Task: Select the Asia/Baku as time zone for the schedule.
Action: Mouse moved to (230, 436)
Screenshot: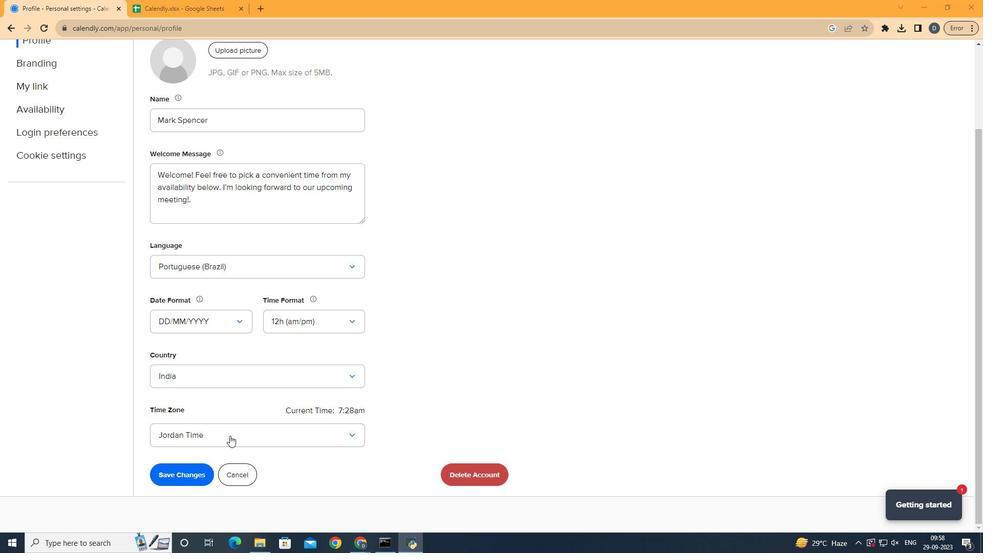 
Action: Mouse pressed left at (230, 436)
Screenshot: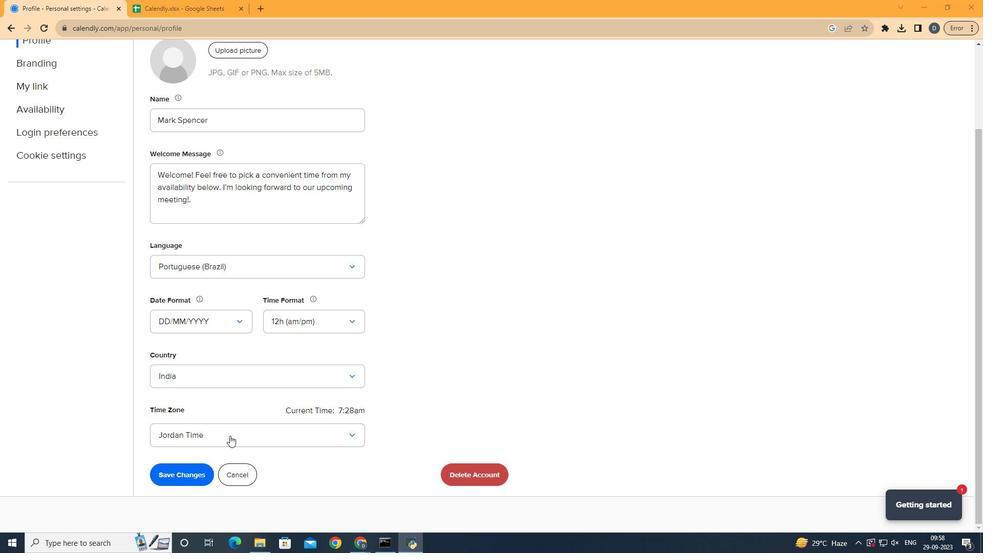 
Action: Mouse moved to (224, 464)
Screenshot: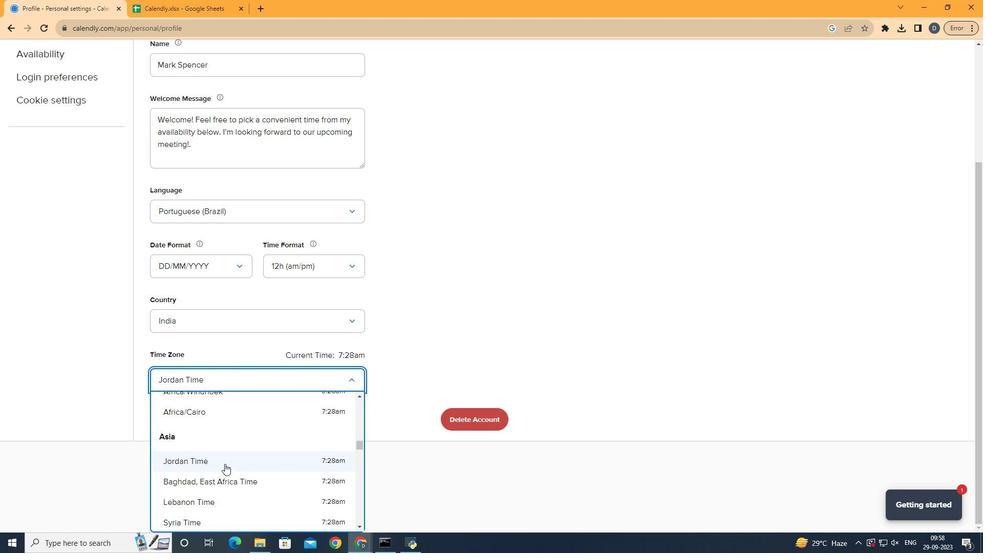 
Action: Mouse scrolled (224, 463) with delta (0, 0)
Screenshot: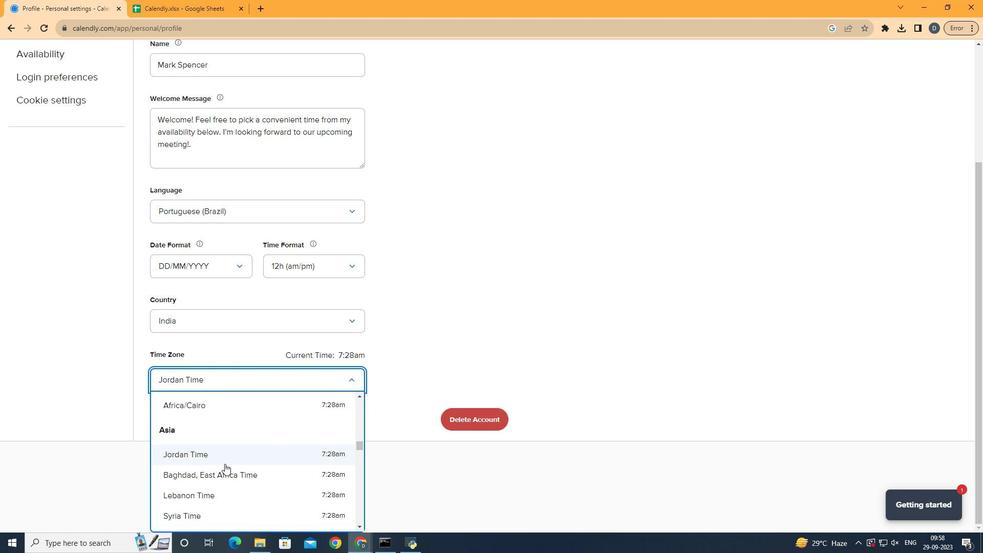 
Action: Mouse scrolled (224, 463) with delta (0, 0)
Screenshot: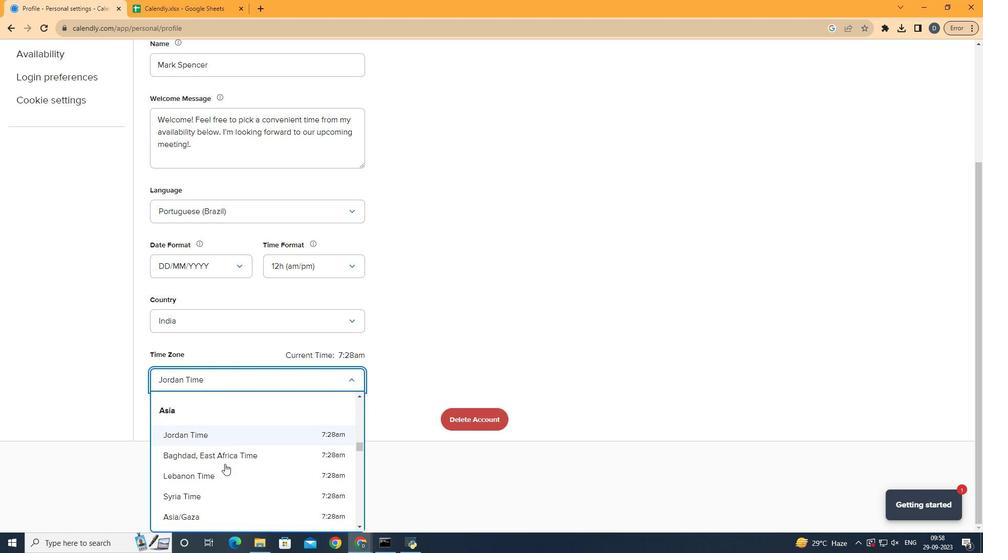 
Action: Mouse scrolled (224, 464) with delta (0, 0)
Screenshot: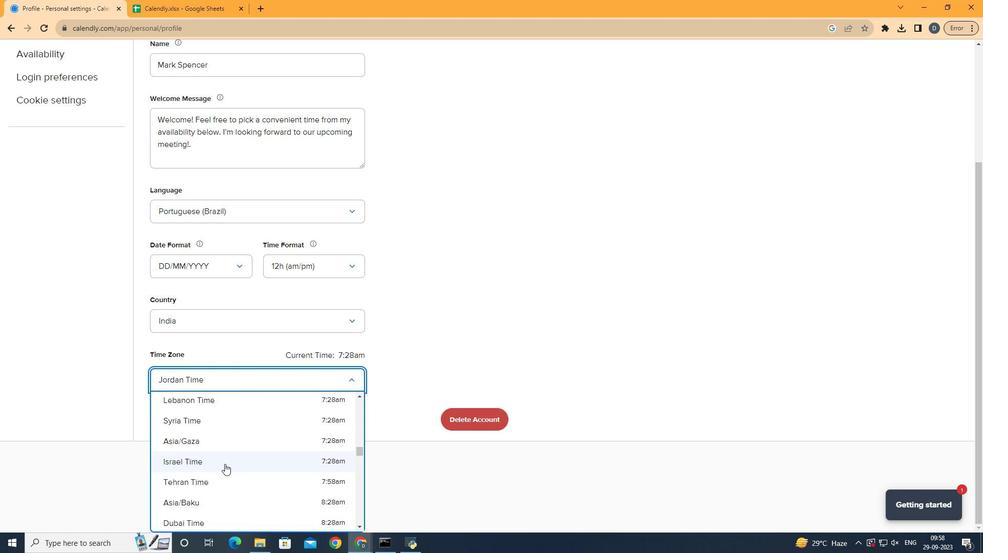 
Action: Mouse moved to (225, 444)
Screenshot: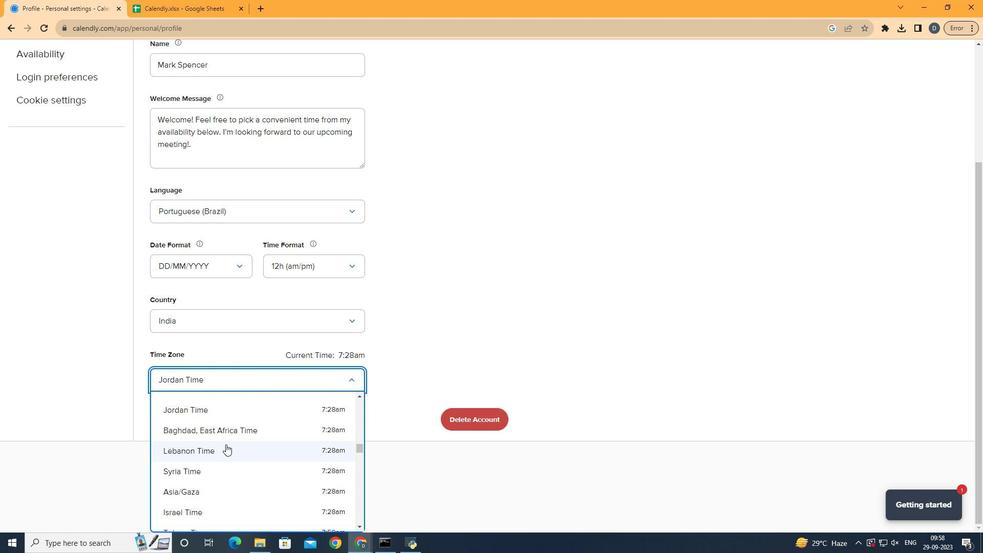
Action: Mouse scrolled (225, 445) with delta (0, 0)
Screenshot: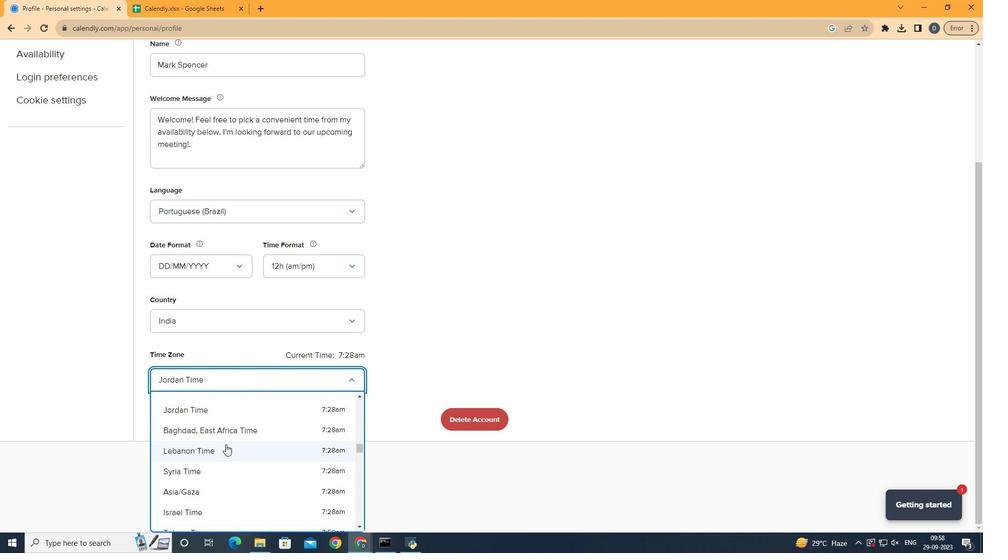 
Action: Mouse moved to (230, 451)
Screenshot: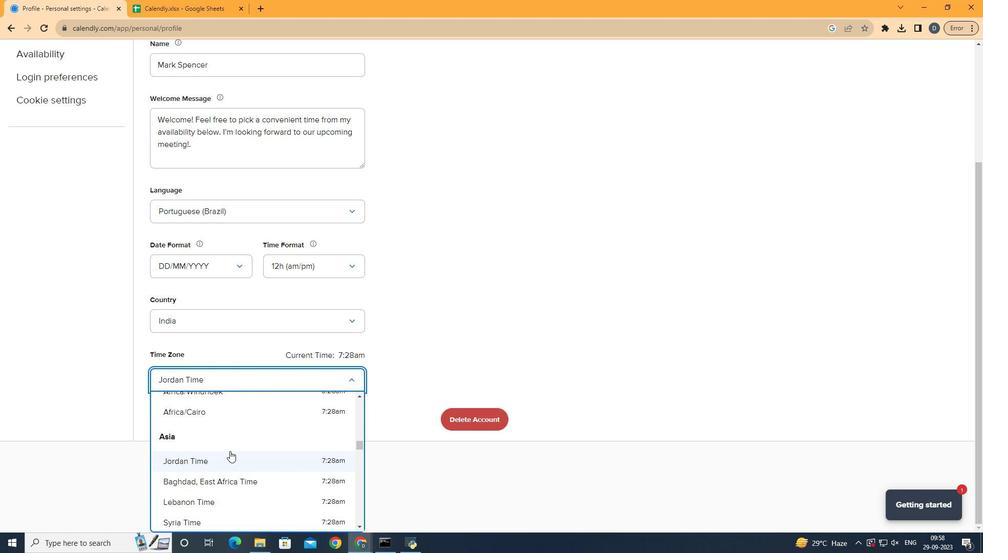 
Action: Mouse scrolled (230, 450) with delta (0, 0)
Screenshot: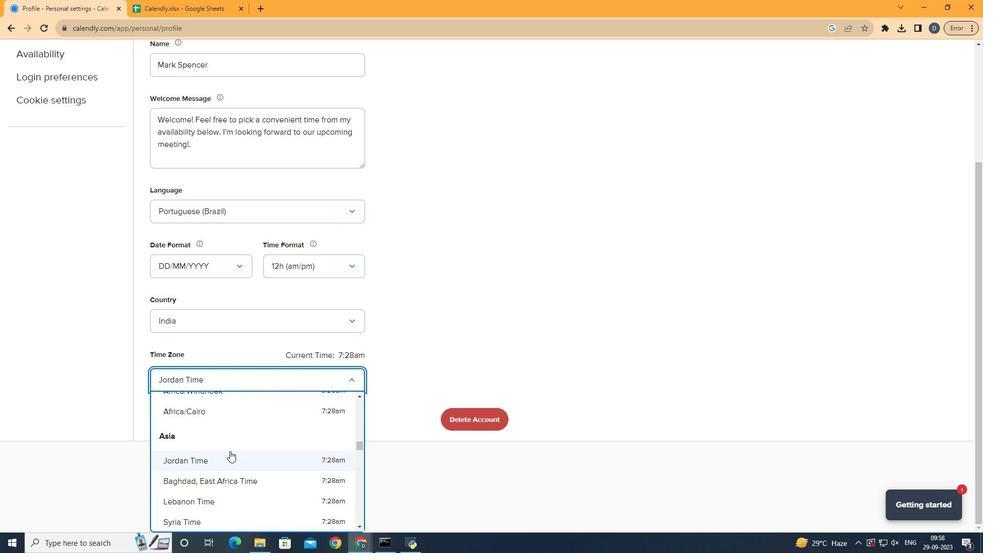 
Action: Mouse moved to (221, 463)
Screenshot: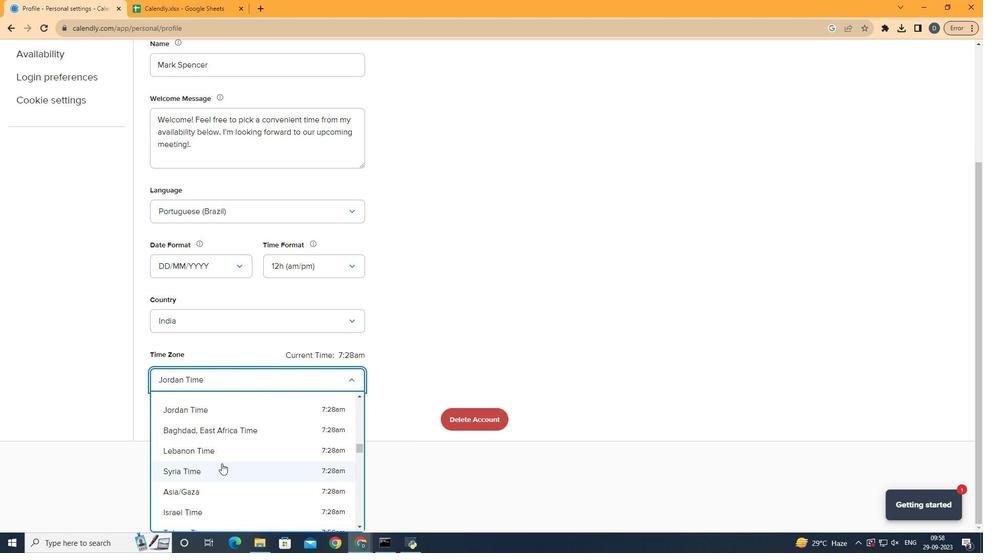 
Action: Mouse scrolled (221, 463) with delta (0, 0)
Screenshot: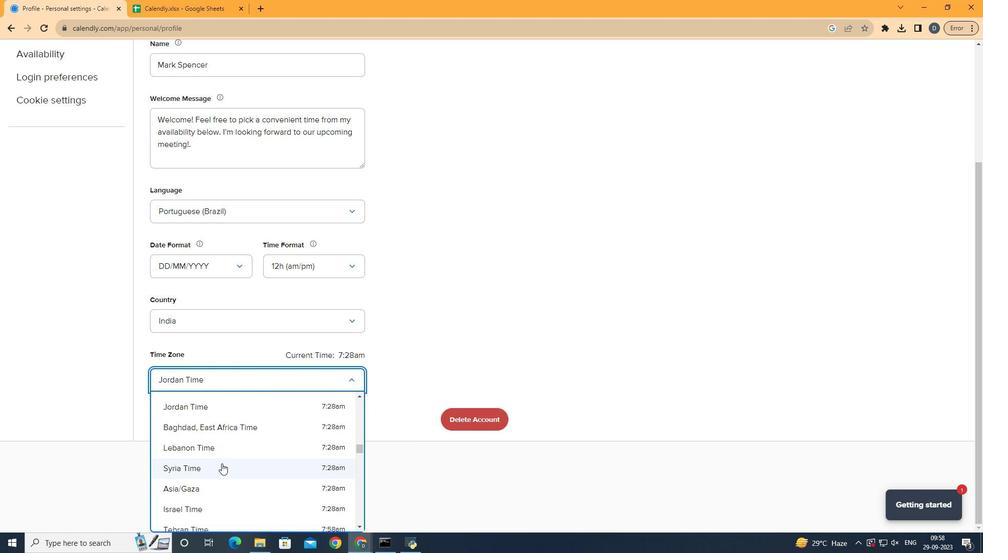 
Action: Mouse moved to (258, 427)
Screenshot: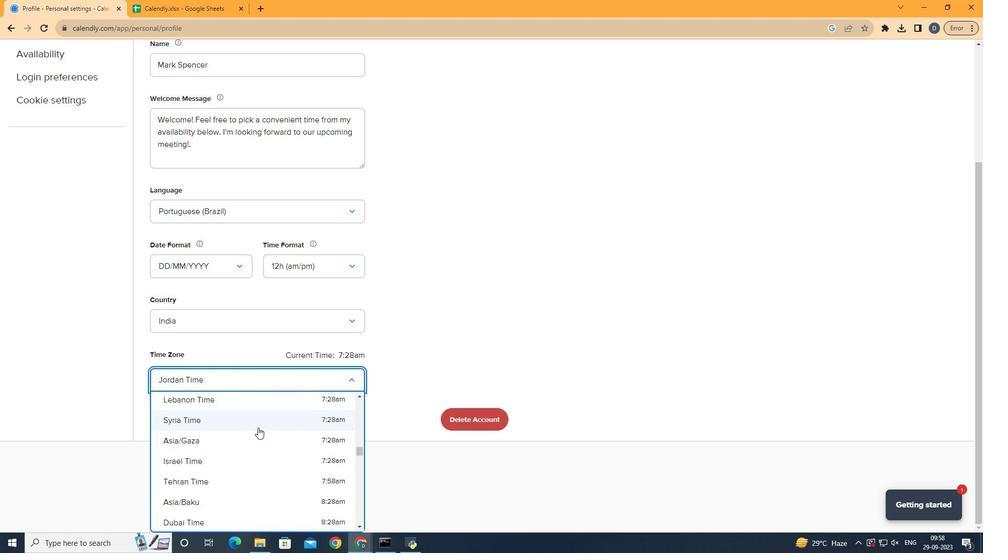 
Action: Mouse scrolled (258, 427) with delta (0, 0)
Screenshot: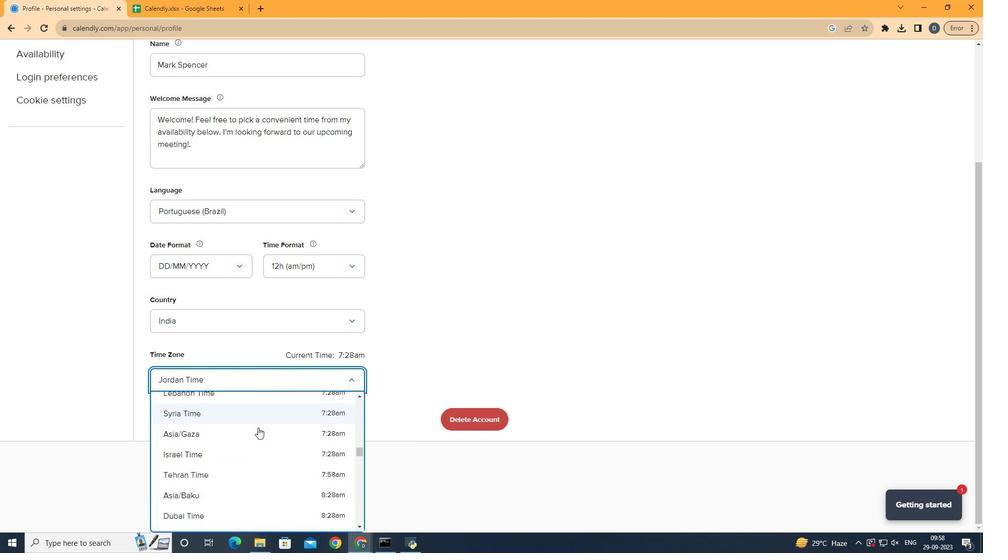 
Action: Mouse moved to (239, 451)
Screenshot: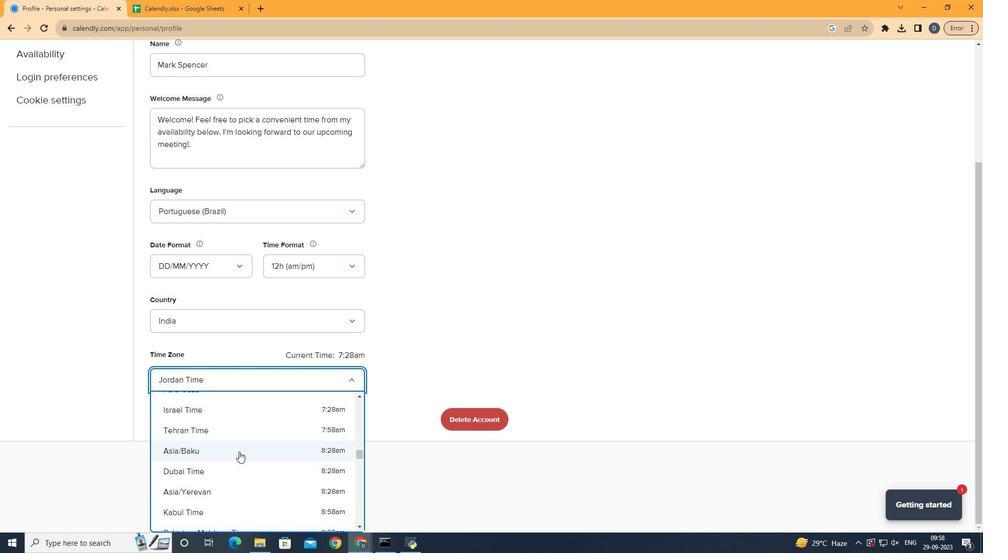 
Action: Mouse pressed left at (239, 451)
Screenshot: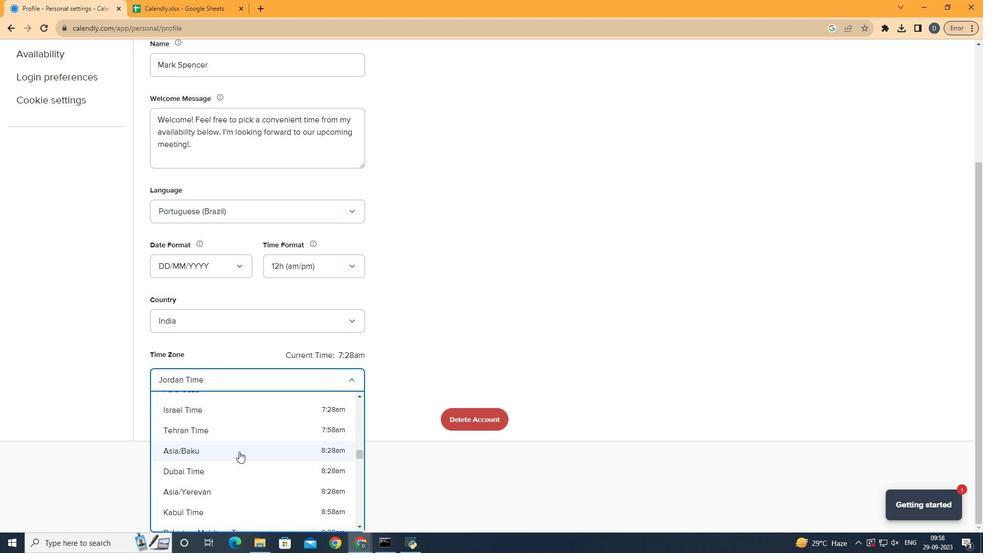 
Action: Mouse moved to (552, 340)
Screenshot: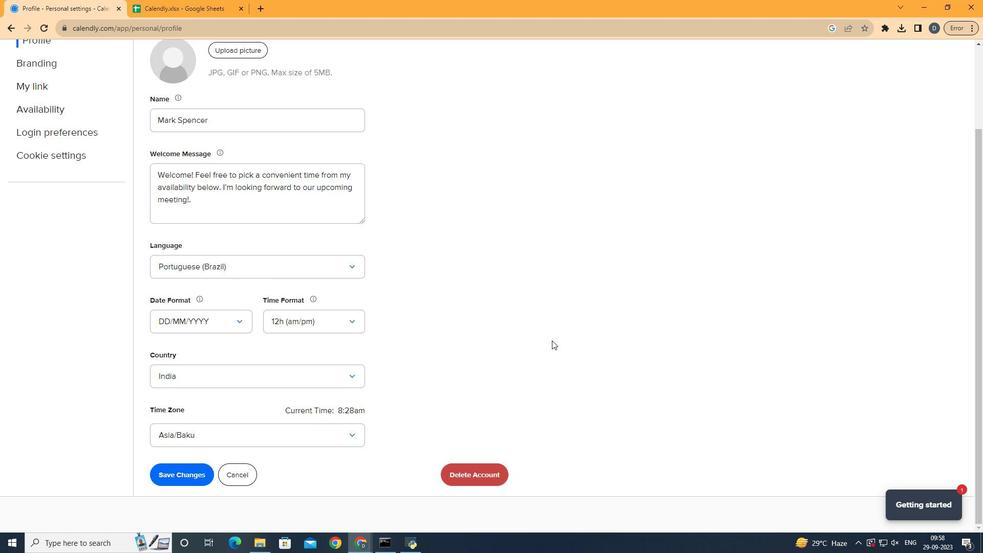 
